 Task: Check current mortgage rates with a credit score of 740-759.
Action: Mouse moved to (706, 134)
Screenshot: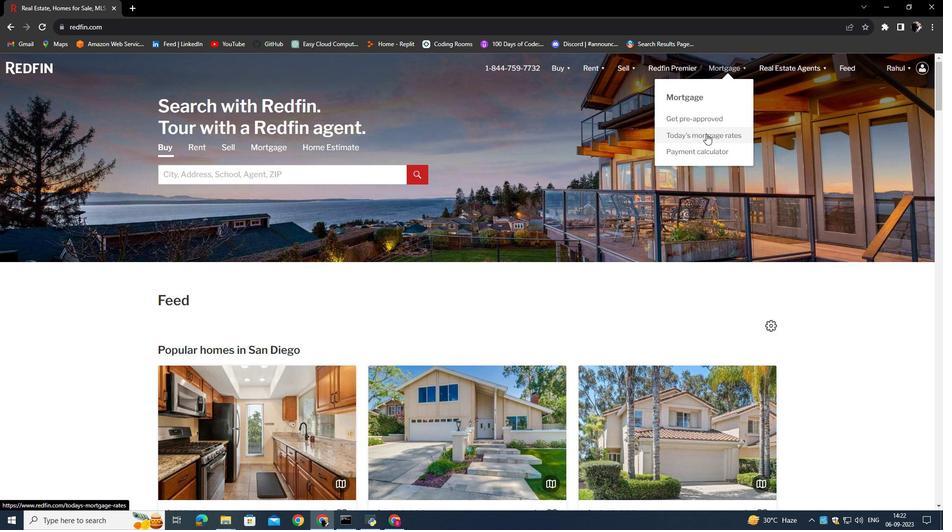 
Action: Mouse pressed left at (706, 134)
Screenshot: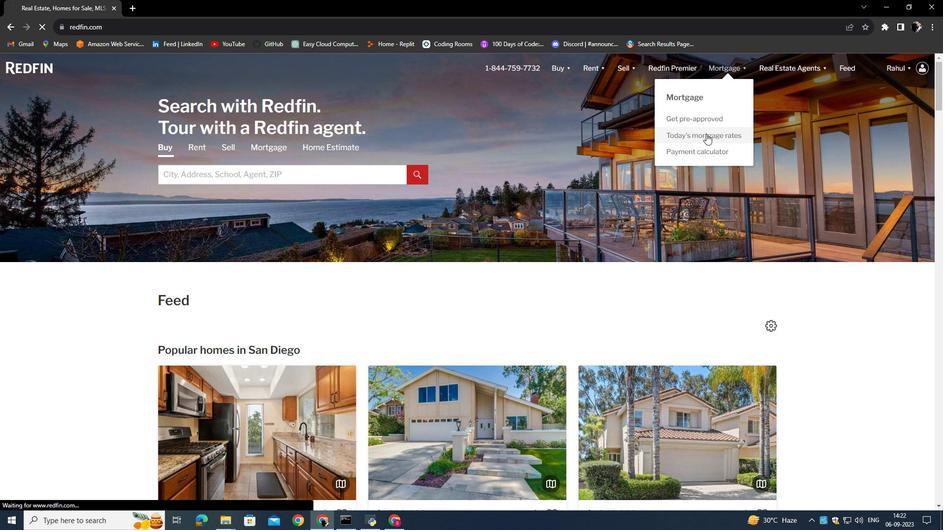 
Action: Mouse moved to (359, 262)
Screenshot: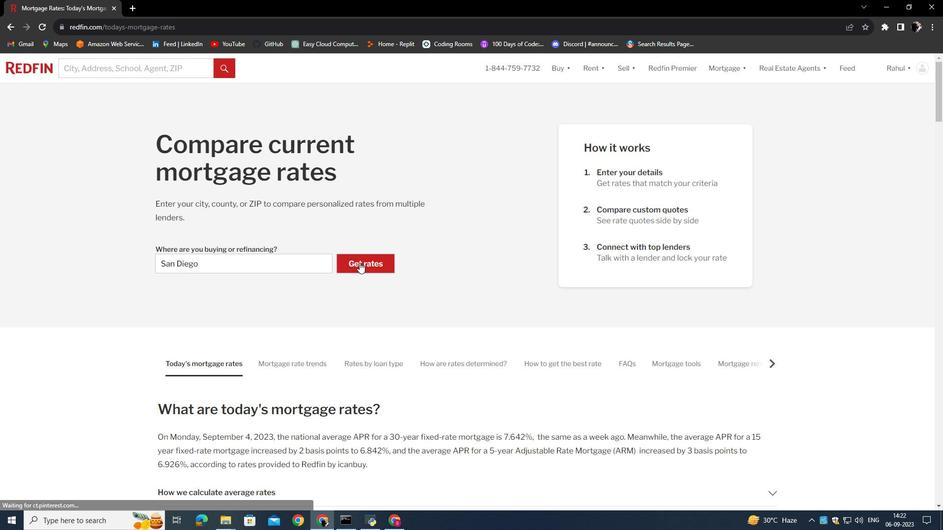 
Action: Mouse pressed left at (359, 262)
Screenshot: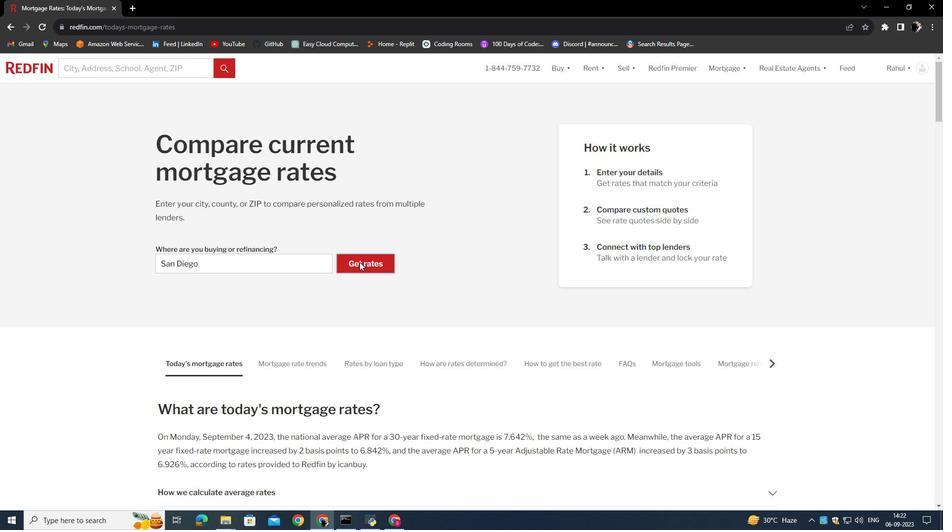 
Action: Mouse moved to (339, 198)
Screenshot: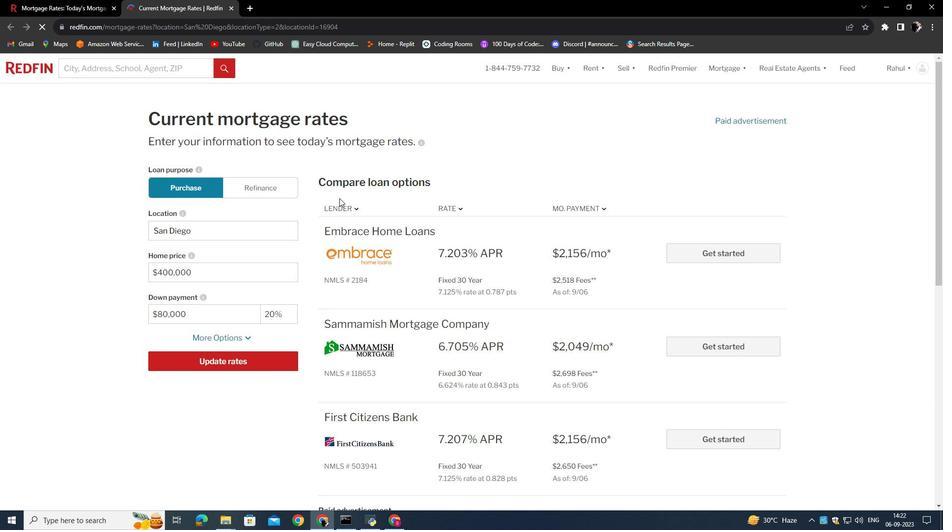 
Action: Mouse scrolled (339, 197) with delta (0, 0)
Screenshot: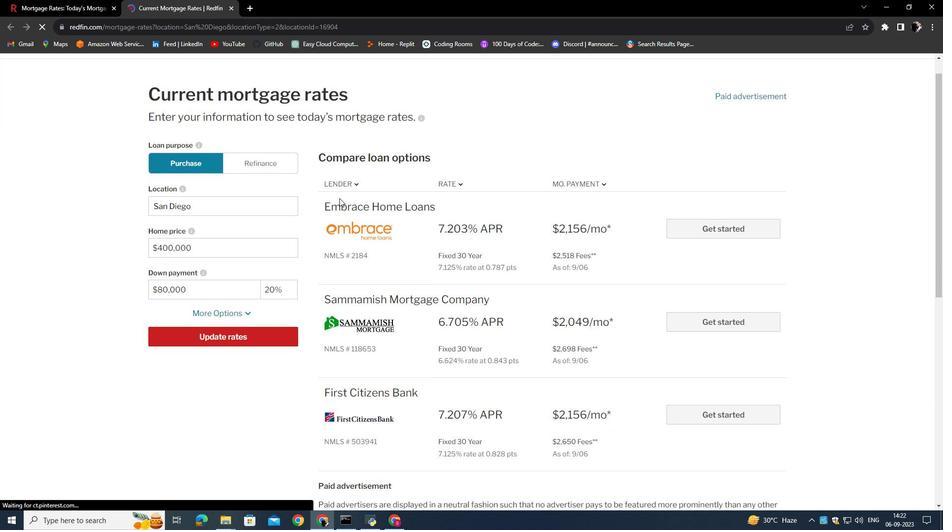
Action: Mouse moved to (245, 289)
Screenshot: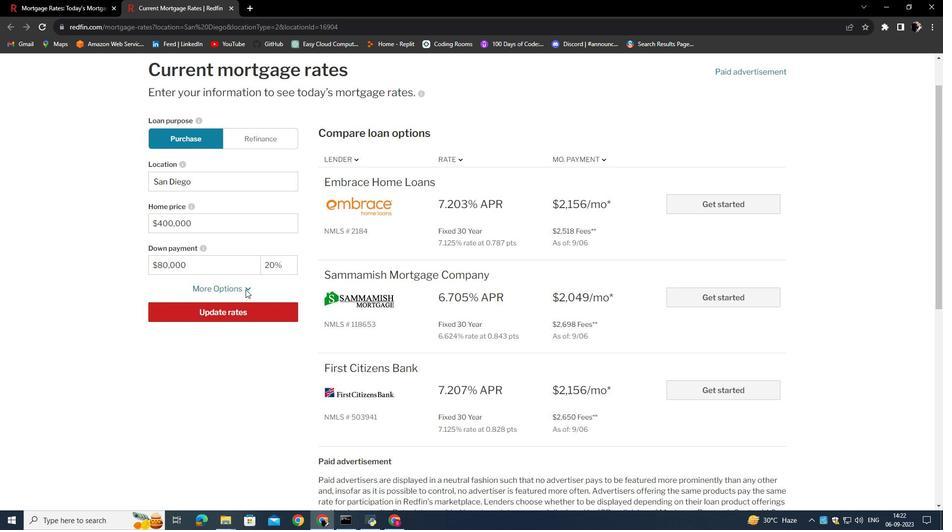 
Action: Mouse pressed left at (245, 289)
Screenshot: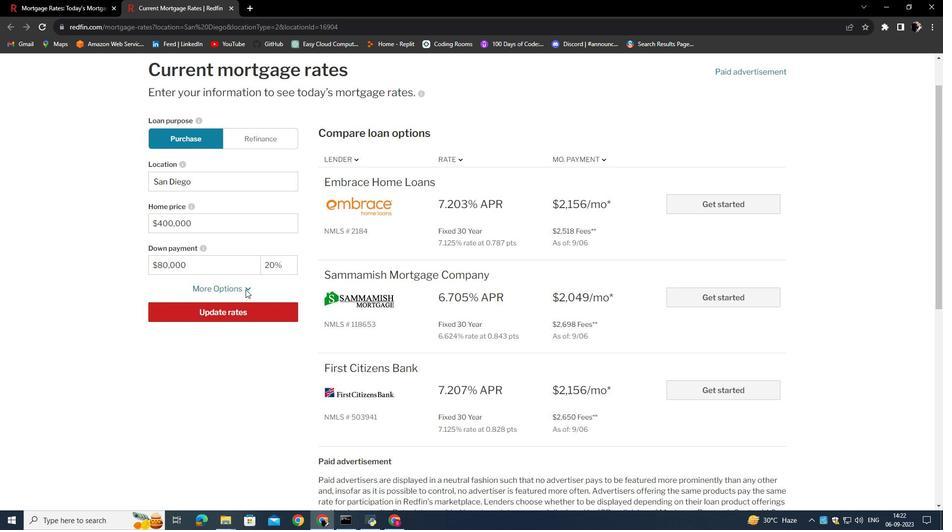 
Action: Mouse moved to (247, 284)
Screenshot: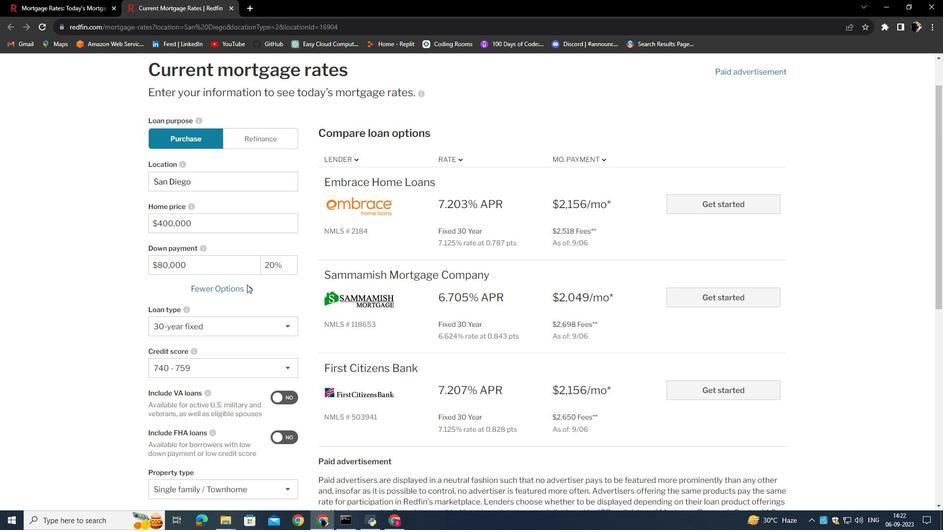 
Action: Mouse scrolled (247, 284) with delta (0, 0)
Screenshot: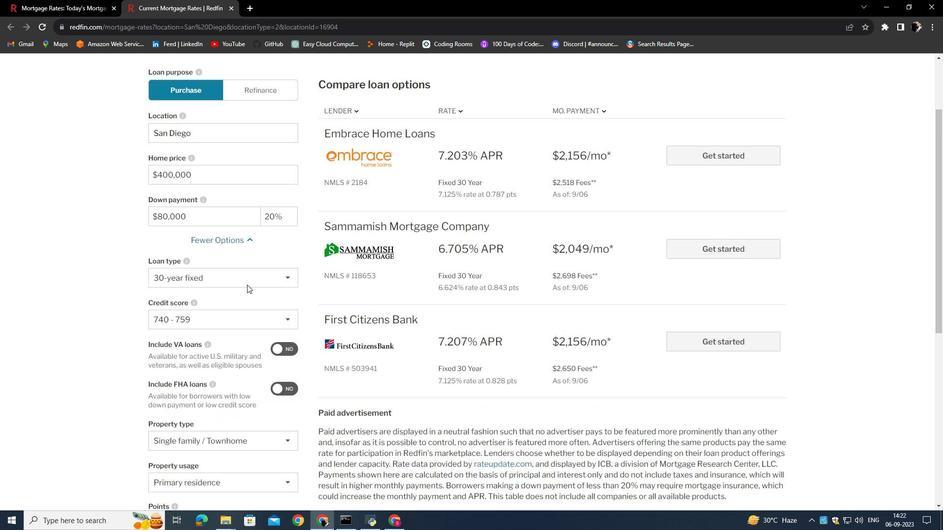 
Action: Mouse scrolled (247, 284) with delta (0, 0)
Screenshot: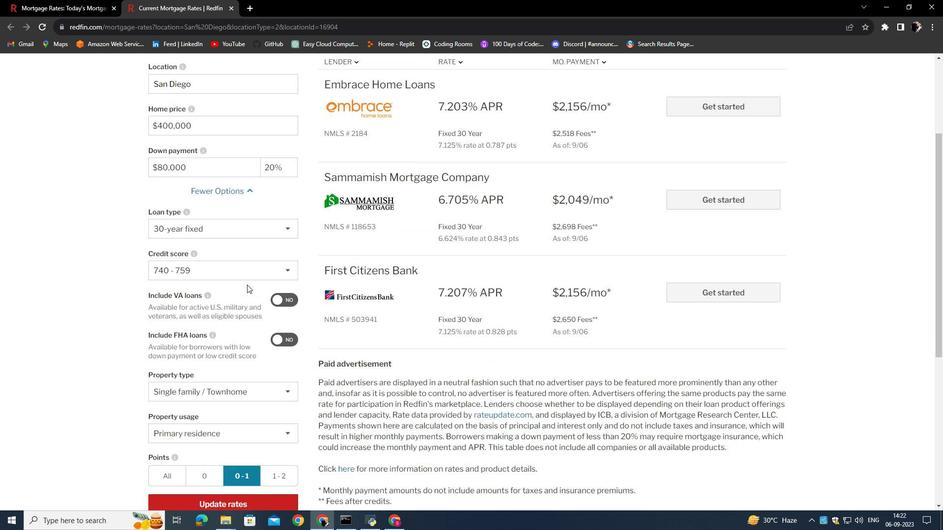 
Action: Mouse moved to (237, 274)
Screenshot: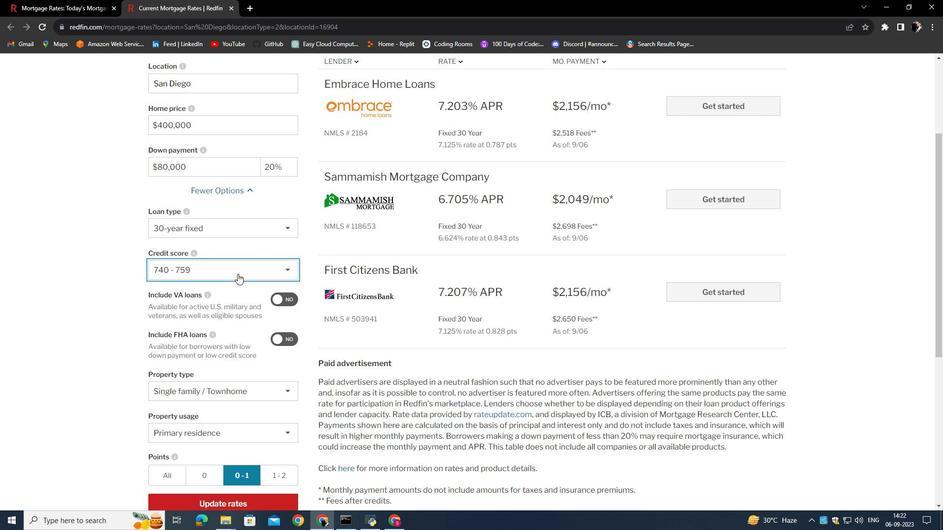 
Action: Mouse pressed left at (237, 274)
Screenshot: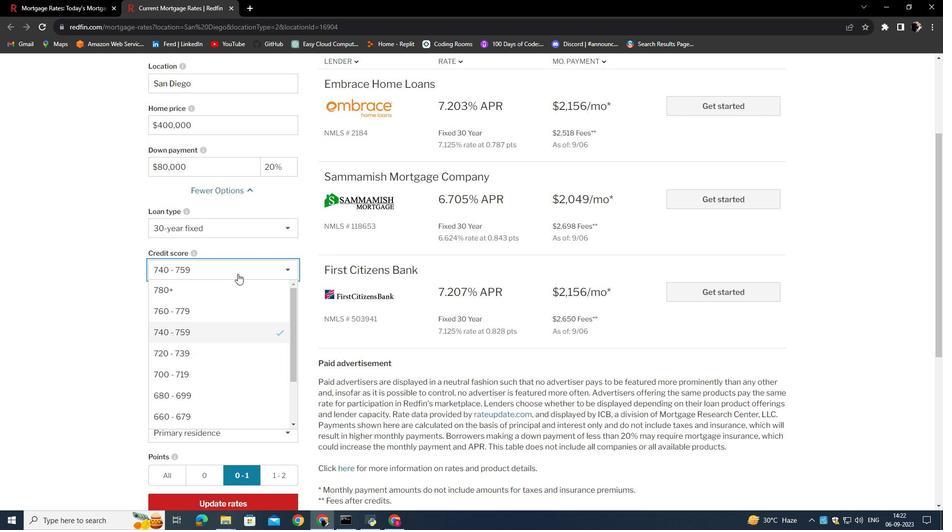 
Action: Mouse moved to (223, 333)
Screenshot: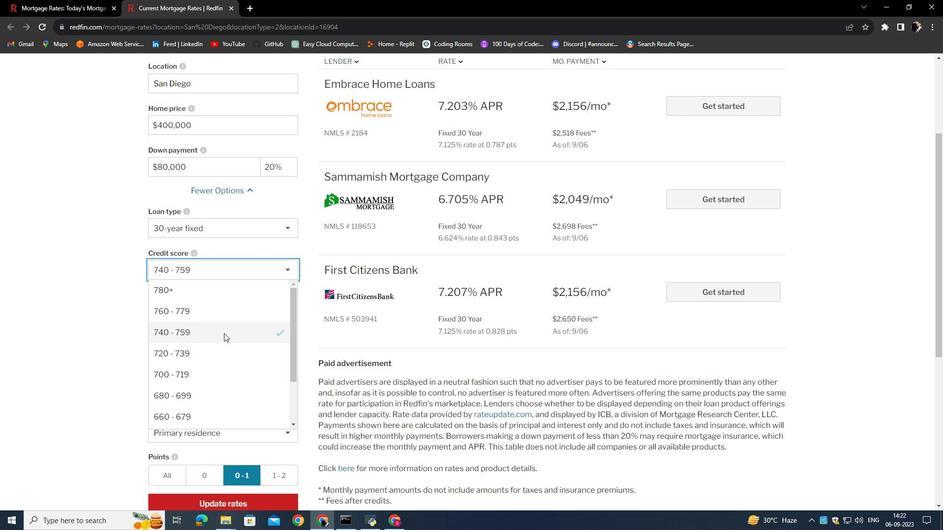 
Action: Mouse pressed left at (223, 333)
Screenshot: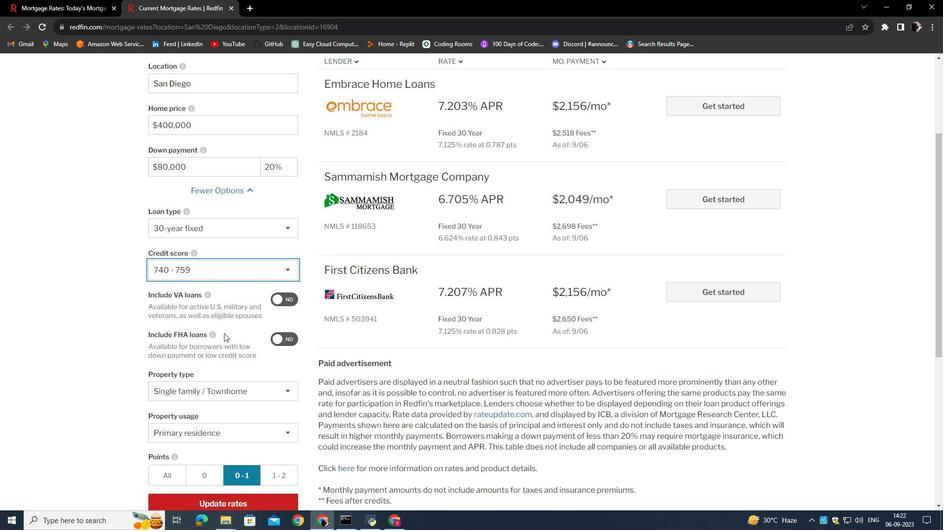 
Action: Mouse moved to (248, 310)
Screenshot: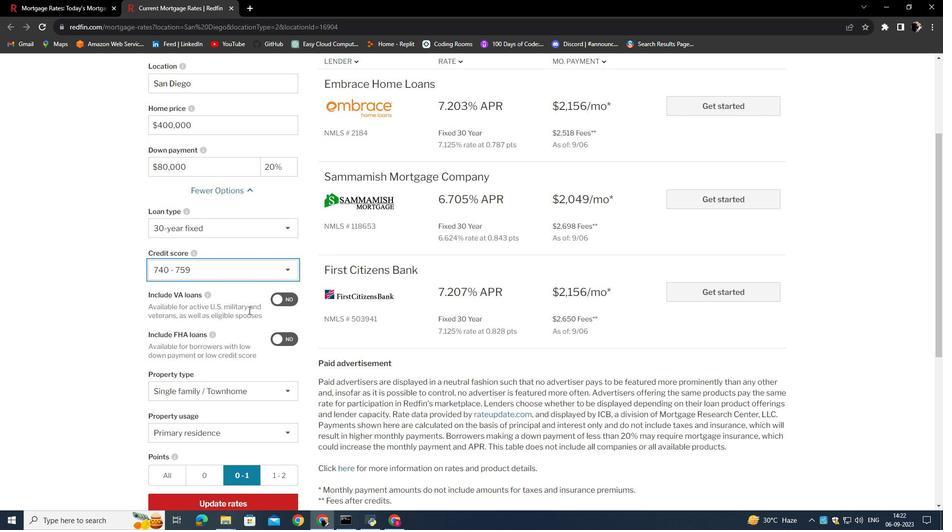 
Action: Mouse scrolled (248, 309) with delta (0, 0)
Screenshot: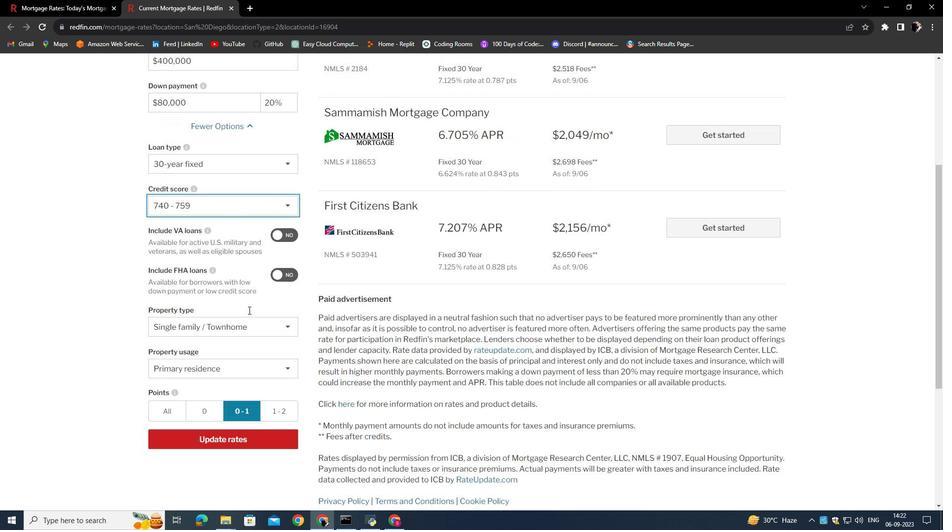 
Action: Mouse scrolled (248, 309) with delta (0, 0)
Screenshot: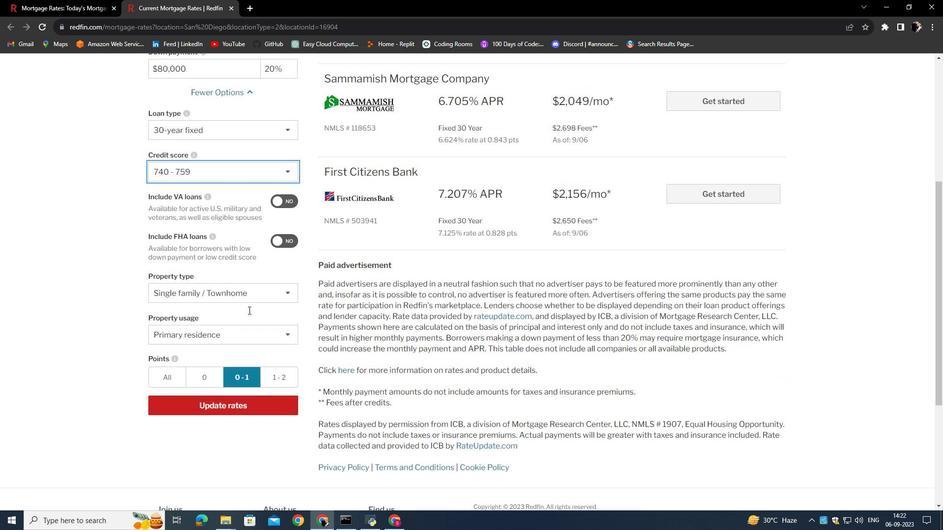 
Action: Mouse scrolled (248, 309) with delta (0, 0)
Screenshot: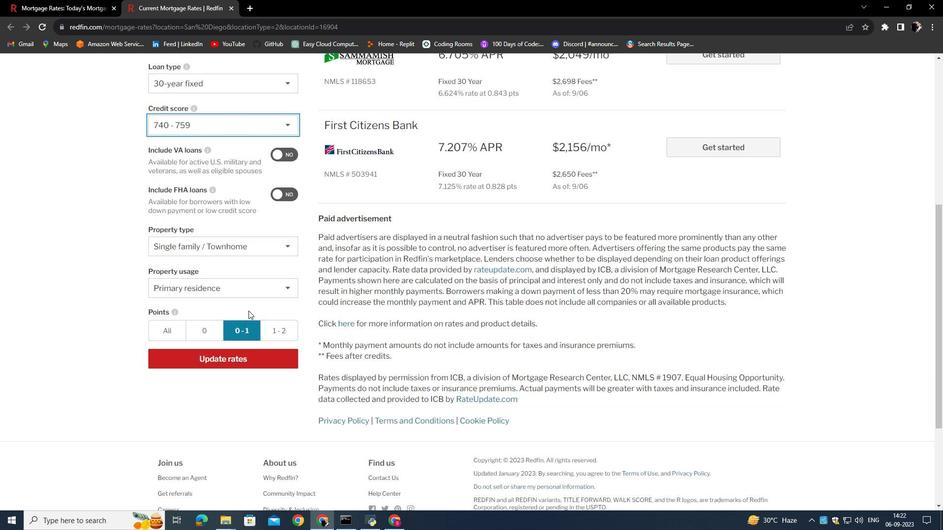 
Action: Mouse moved to (243, 362)
Screenshot: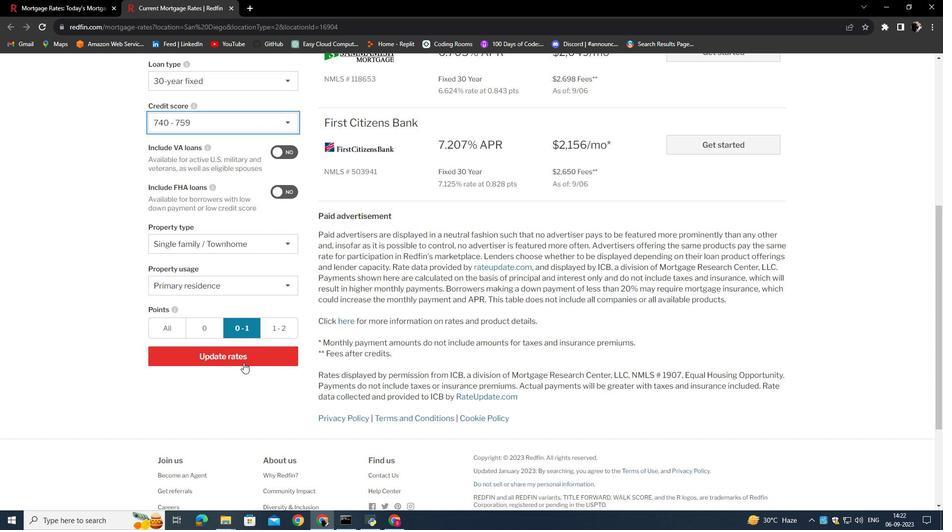 
Action: Mouse pressed left at (243, 362)
Screenshot: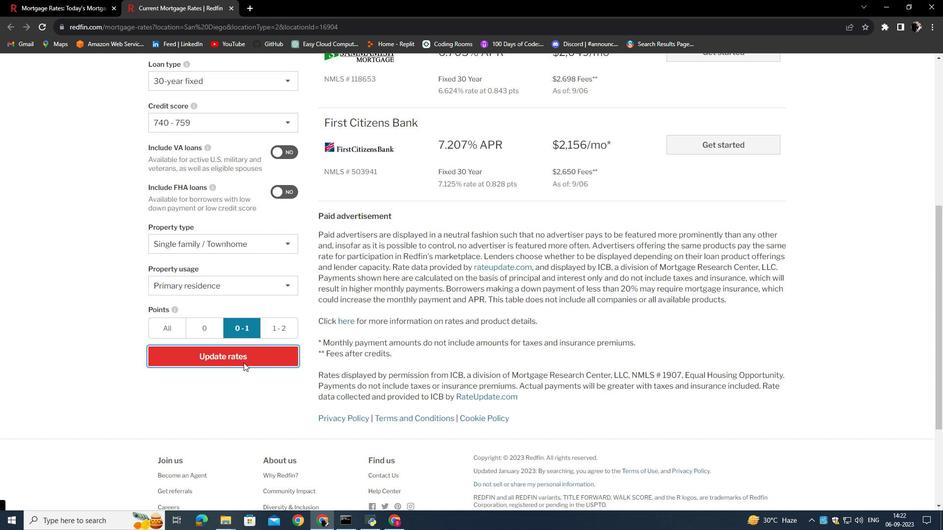 
Action: Mouse moved to (445, 300)
Screenshot: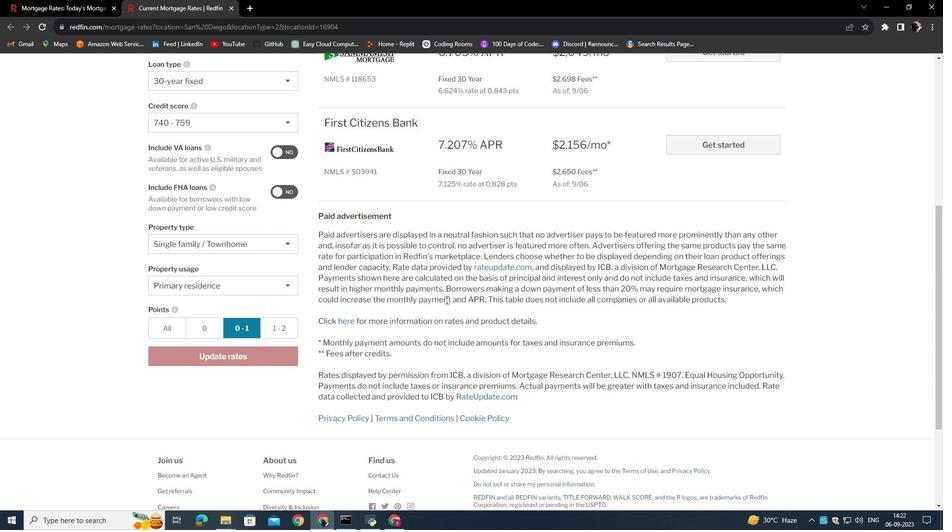 
Action: Mouse scrolled (445, 300) with delta (0, 0)
Screenshot: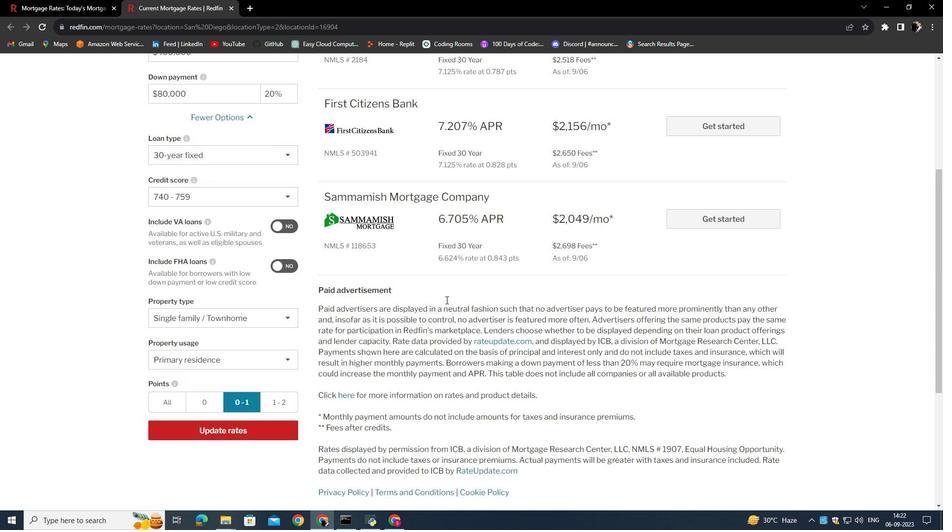 
Action: Mouse scrolled (445, 300) with delta (0, 0)
Screenshot: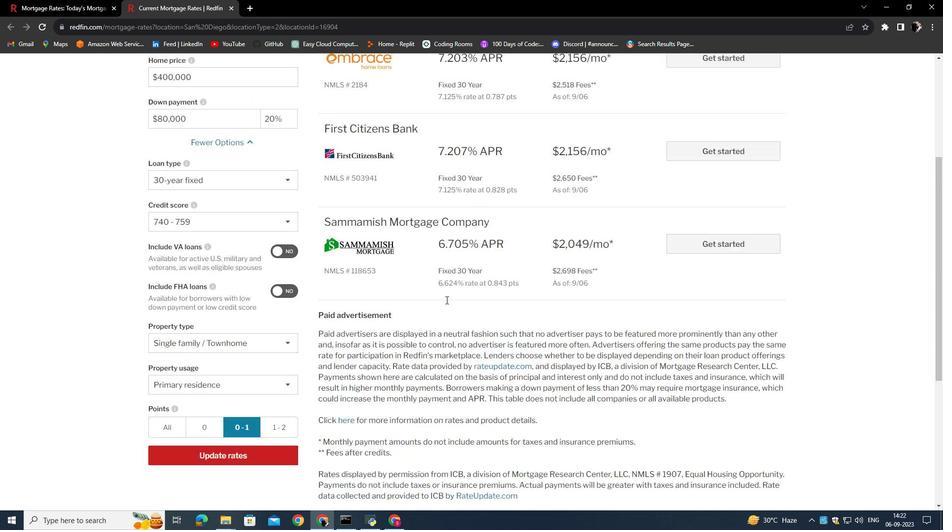 
Action: Mouse scrolled (445, 300) with delta (0, 0)
Screenshot: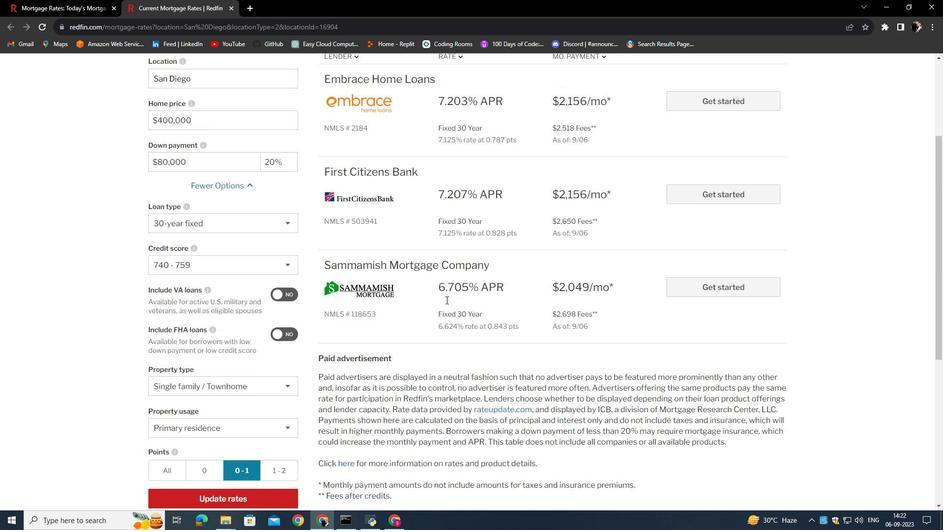 
Action: Mouse scrolled (445, 300) with delta (0, 0)
Screenshot: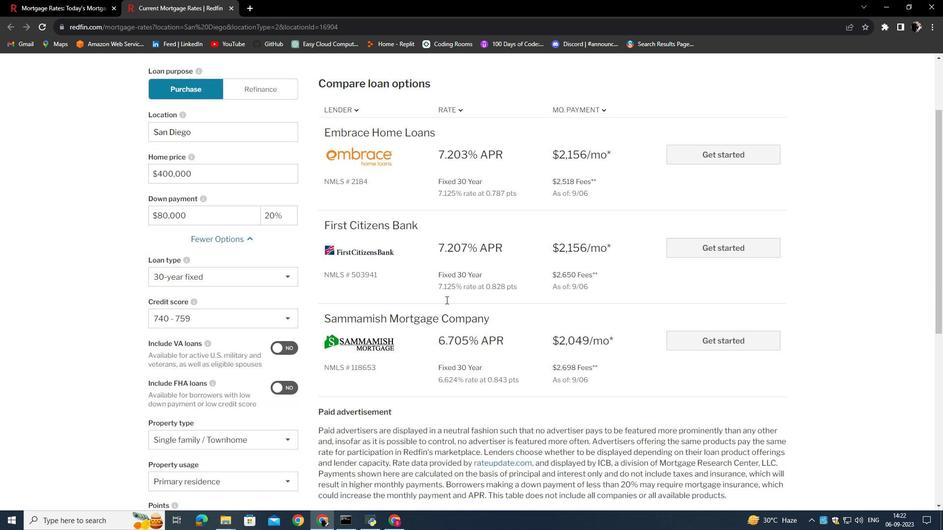 
Action: Mouse moved to (440, 297)
Screenshot: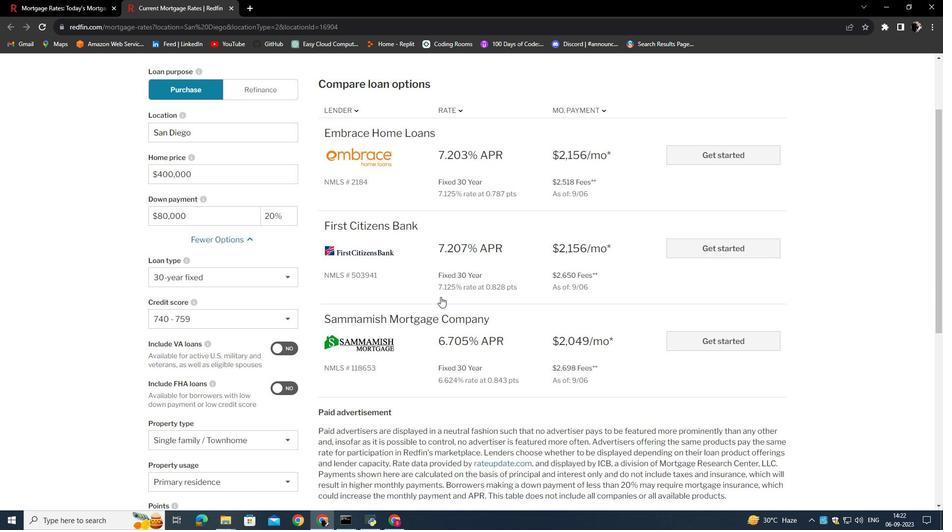 
Action: Mouse scrolled (440, 297) with delta (0, 0)
Screenshot: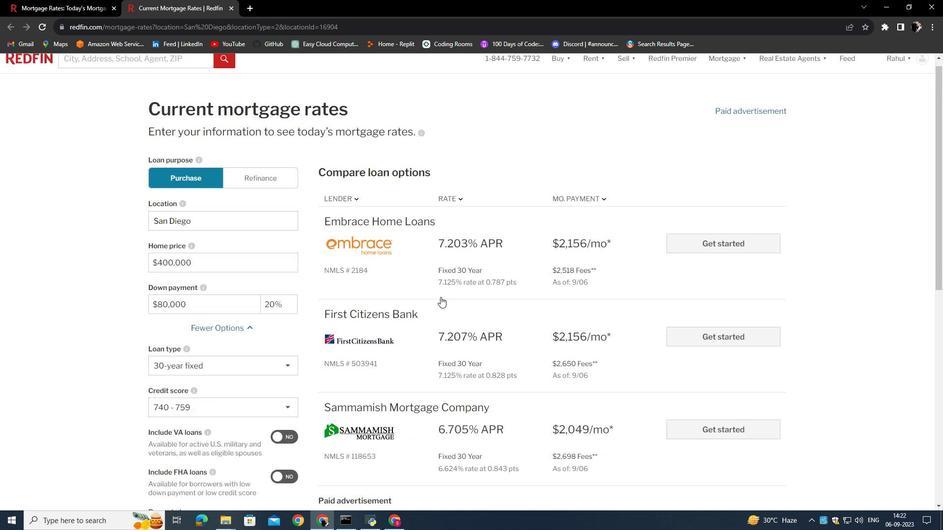 
Action: Mouse scrolled (440, 297) with delta (0, 0)
Screenshot: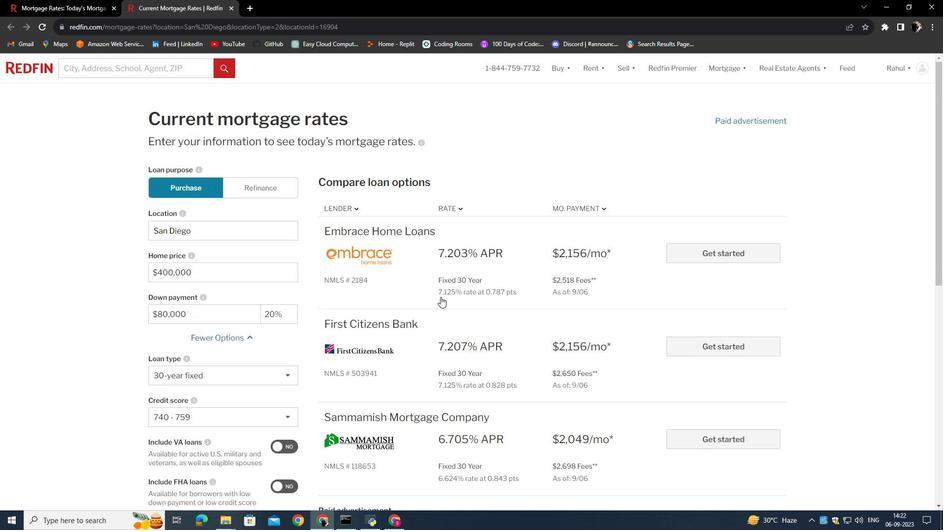 
Action: Mouse scrolled (440, 297) with delta (0, 0)
Screenshot: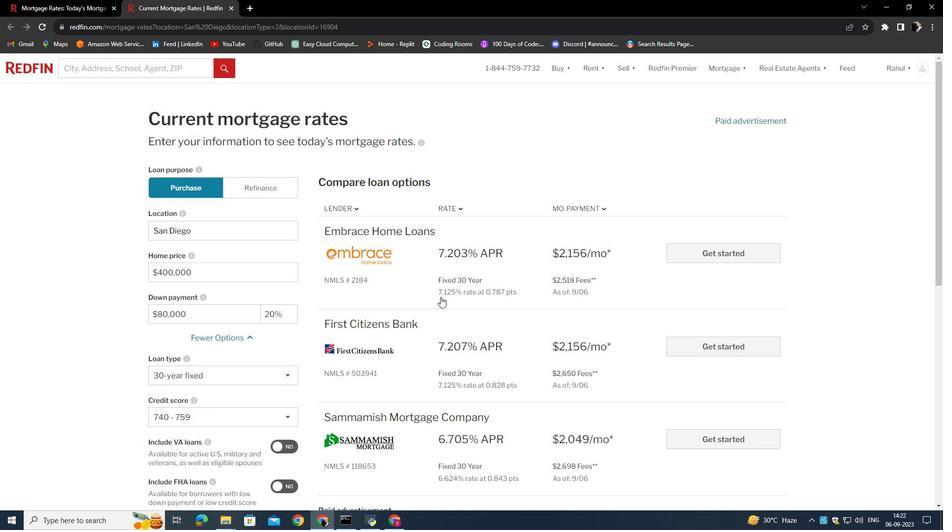 
